 Task: Cancel response.
Action: Mouse moved to (572, 232)
Screenshot: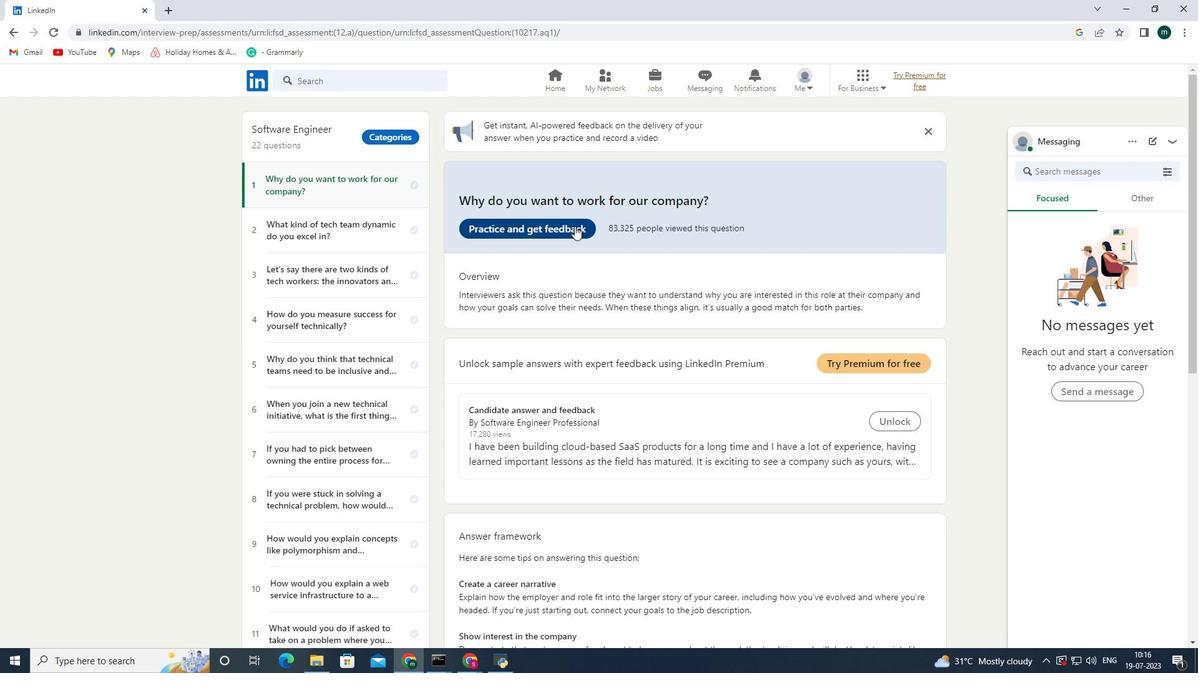 
Action: Mouse pressed left at (572, 232)
Screenshot: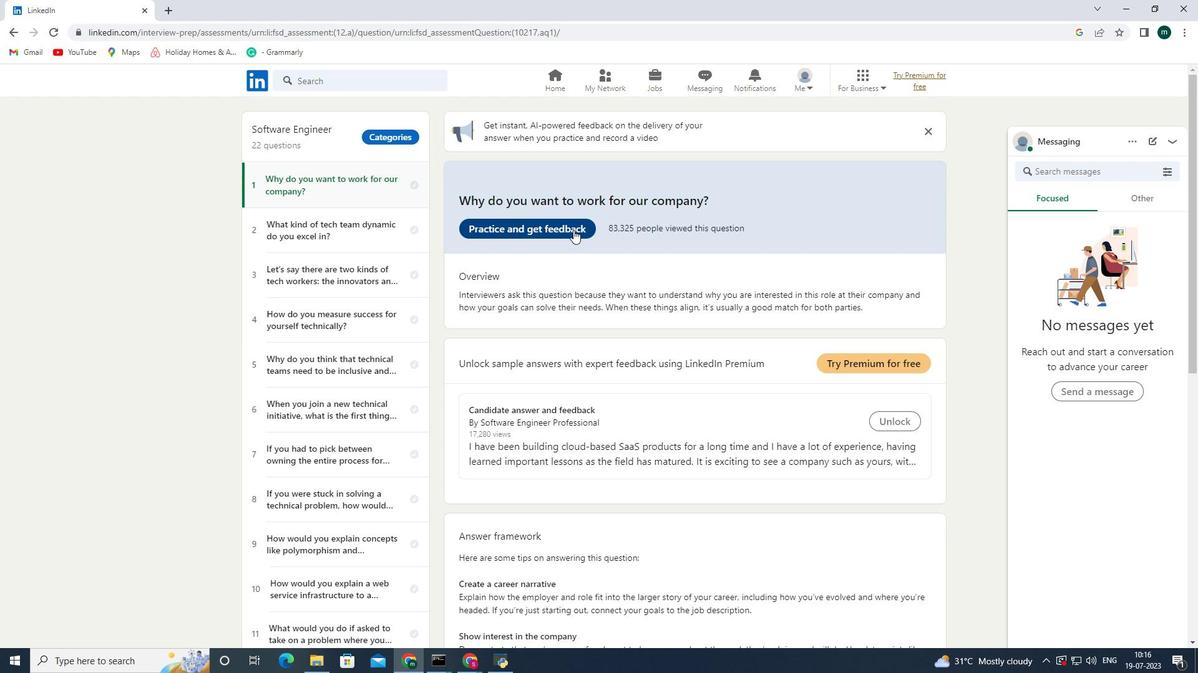 
Action: Mouse moved to (610, 416)
Screenshot: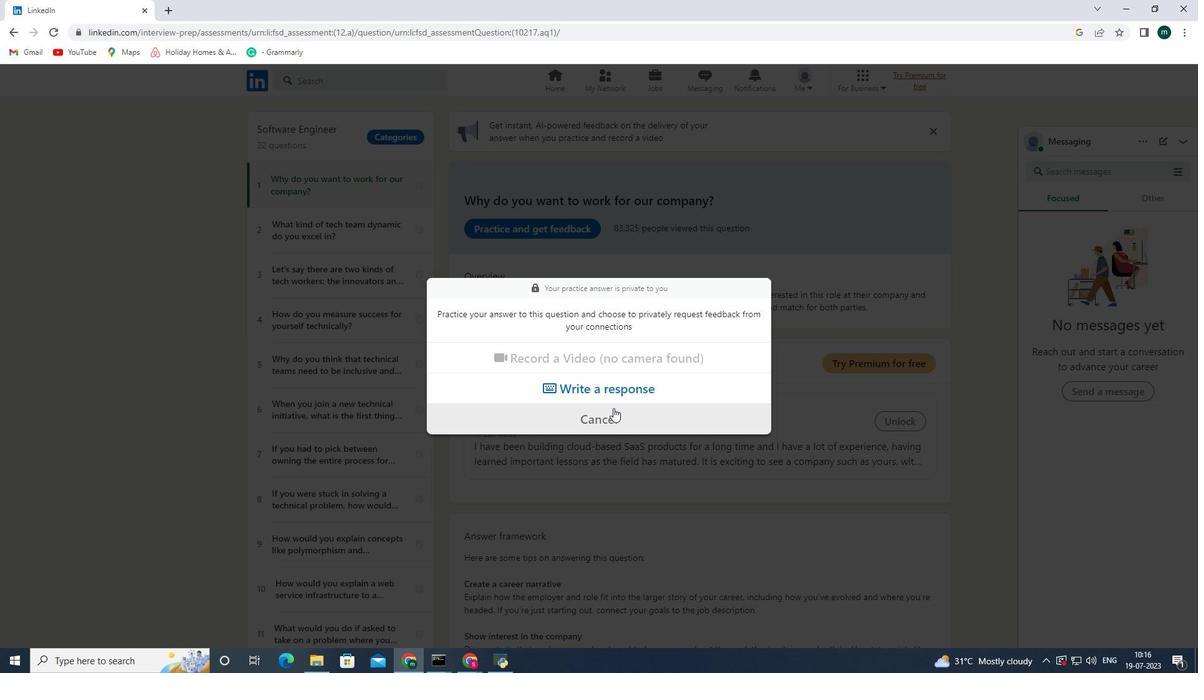
Action: Mouse pressed left at (610, 416)
Screenshot: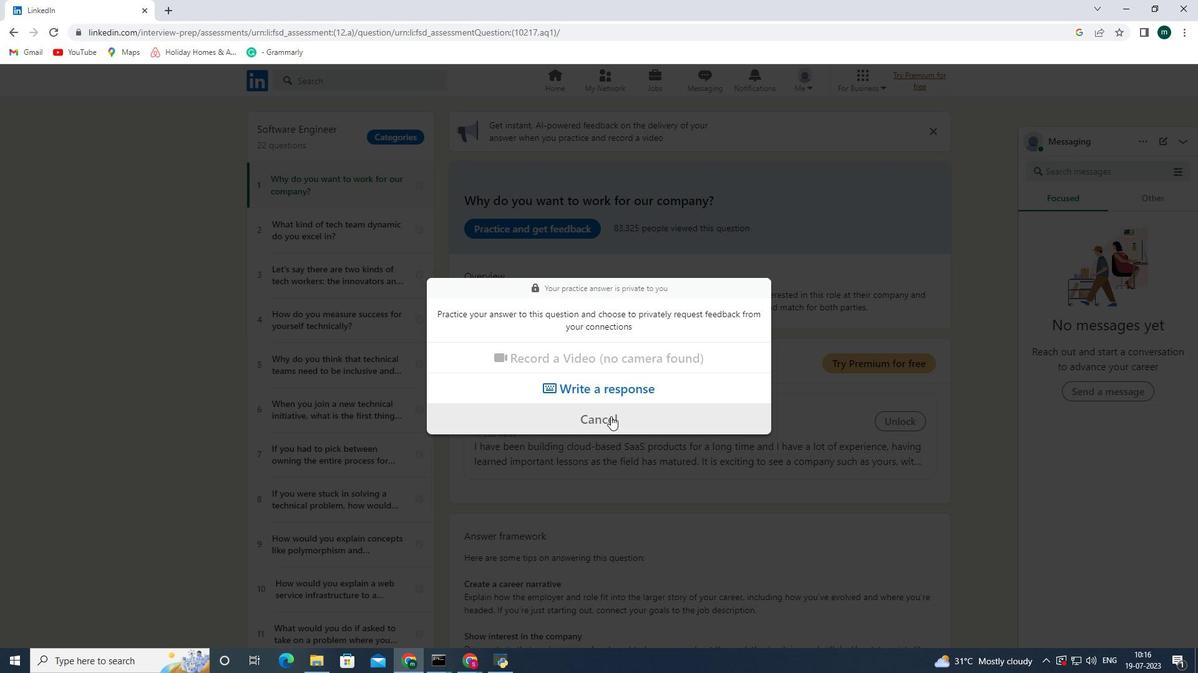 
